 Task: Create a rule when a comment starting with text is posted to a card by anyone .
Action: Mouse moved to (874, 224)
Screenshot: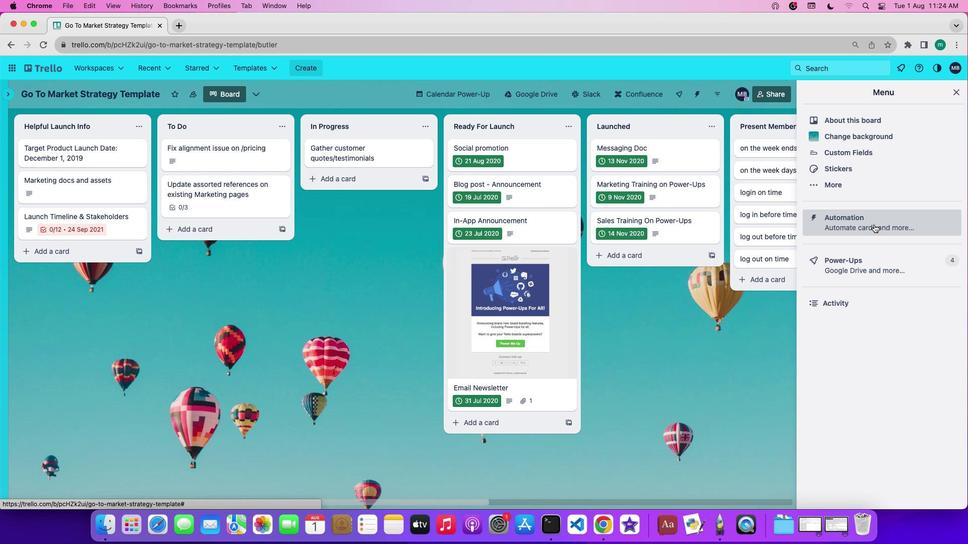 
Action: Mouse pressed left at (874, 224)
Screenshot: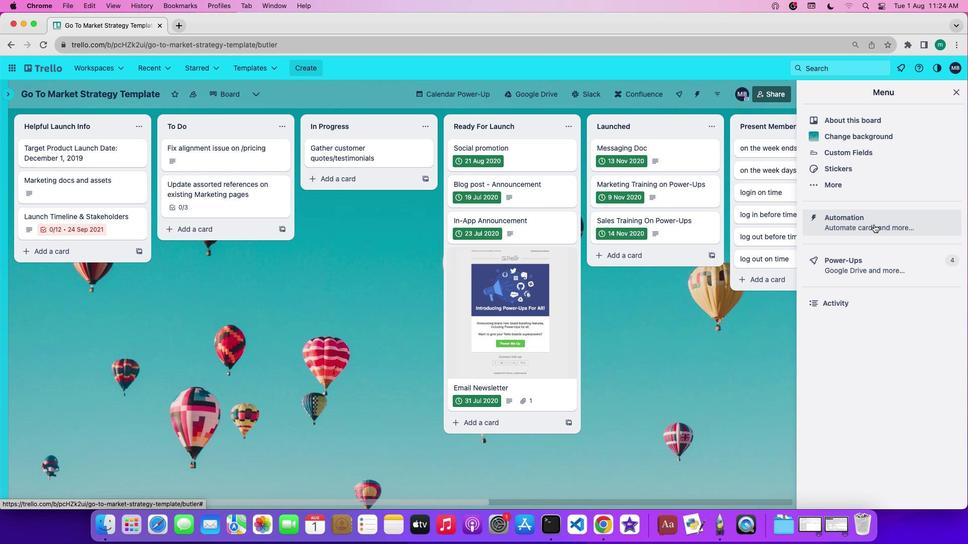 
Action: Mouse moved to (29, 179)
Screenshot: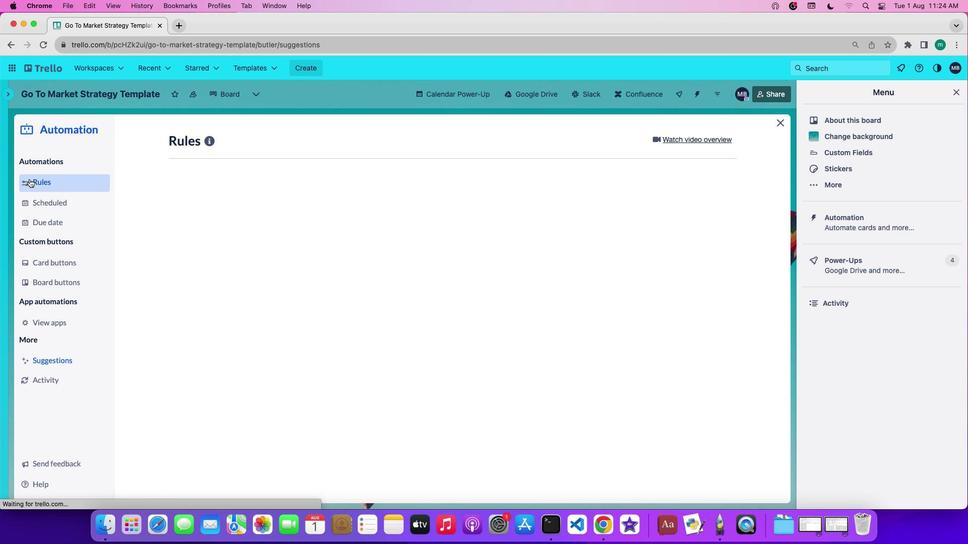
Action: Mouse pressed left at (29, 179)
Screenshot: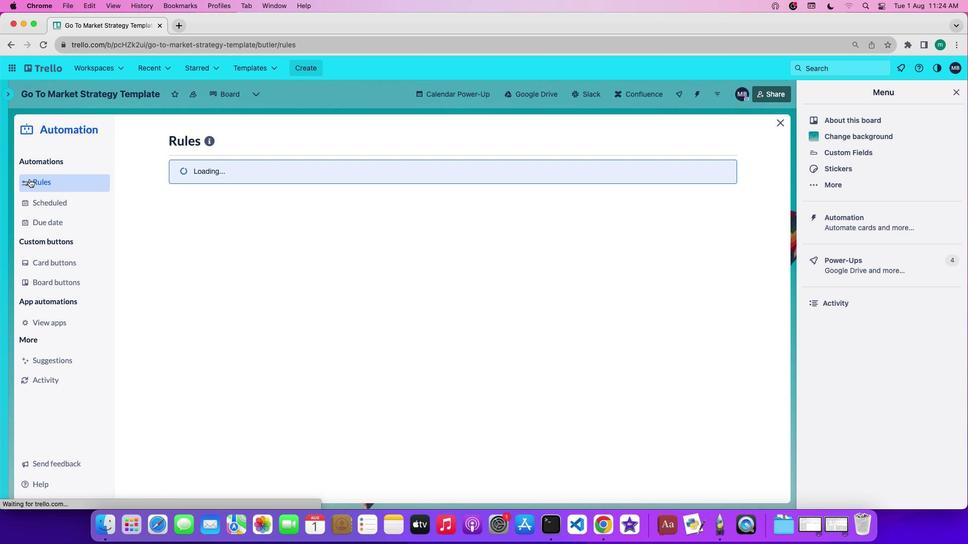 
Action: Mouse moved to (237, 367)
Screenshot: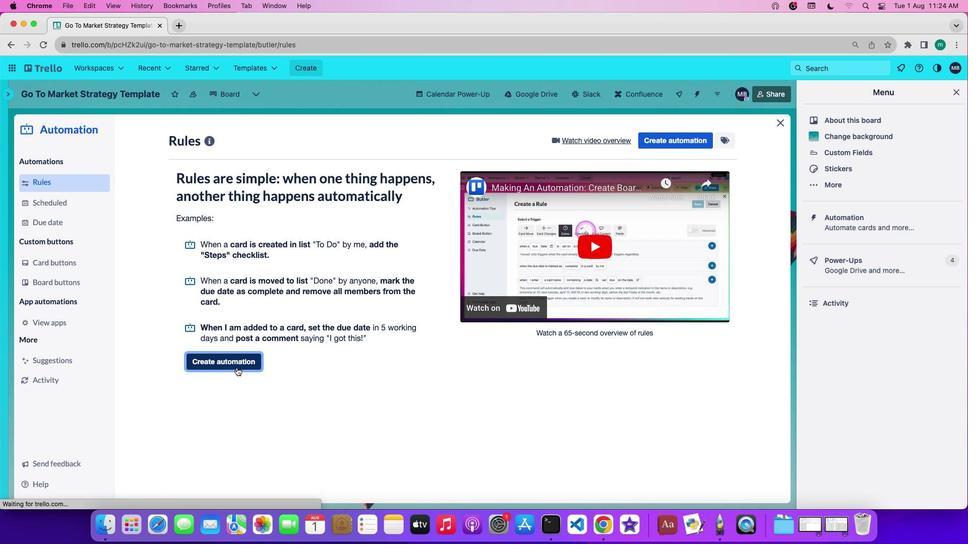 
Action: Mouse pressed left at (237, 367)
Screenshot: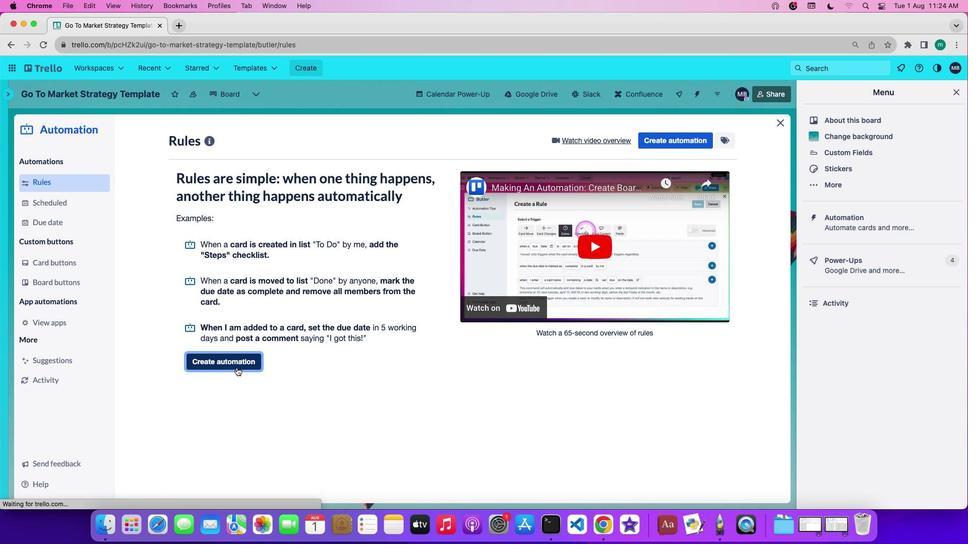 
Action: Mouse moved to (514, 233)
Screenshot: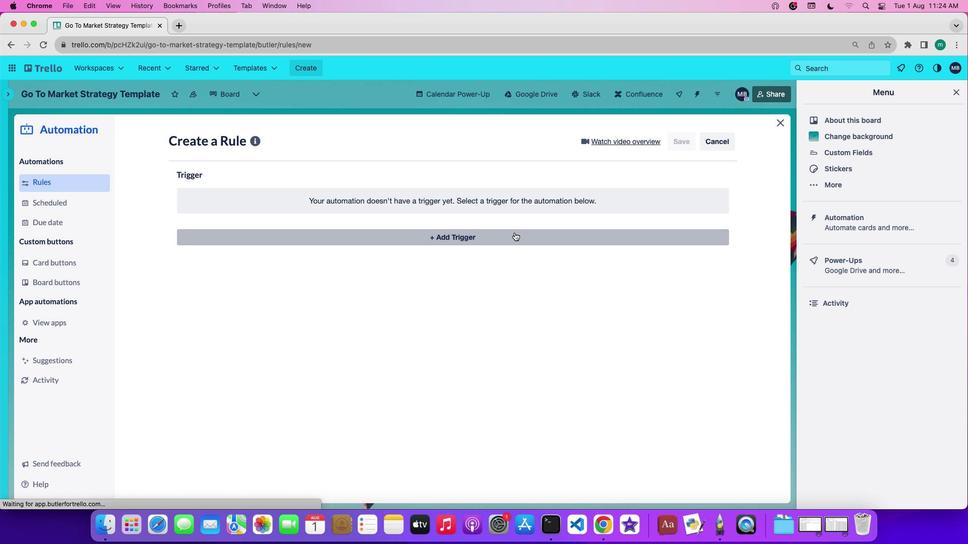 
Action: Mouse pressed left at (514, 233)
Screenshot: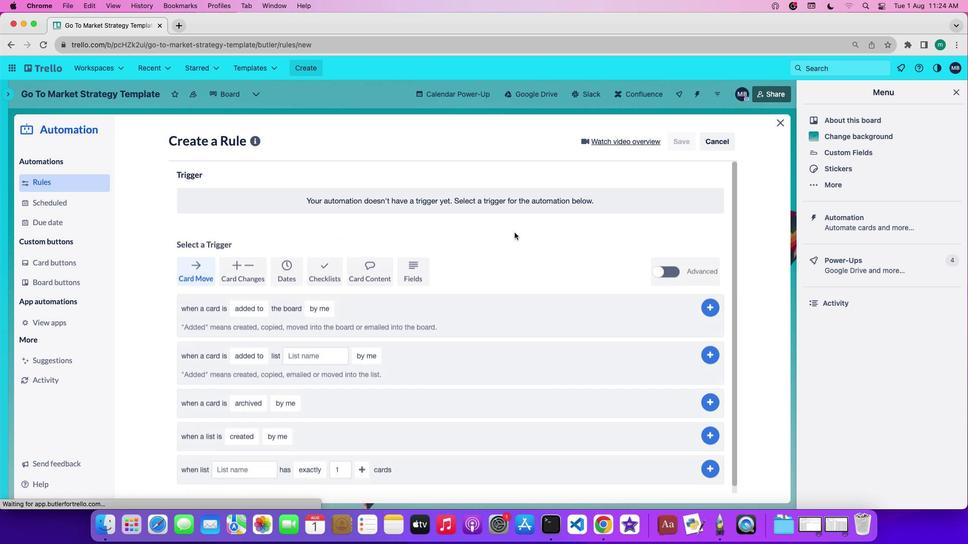 
Action: Mouse moved to (381, 269)
Screenshot: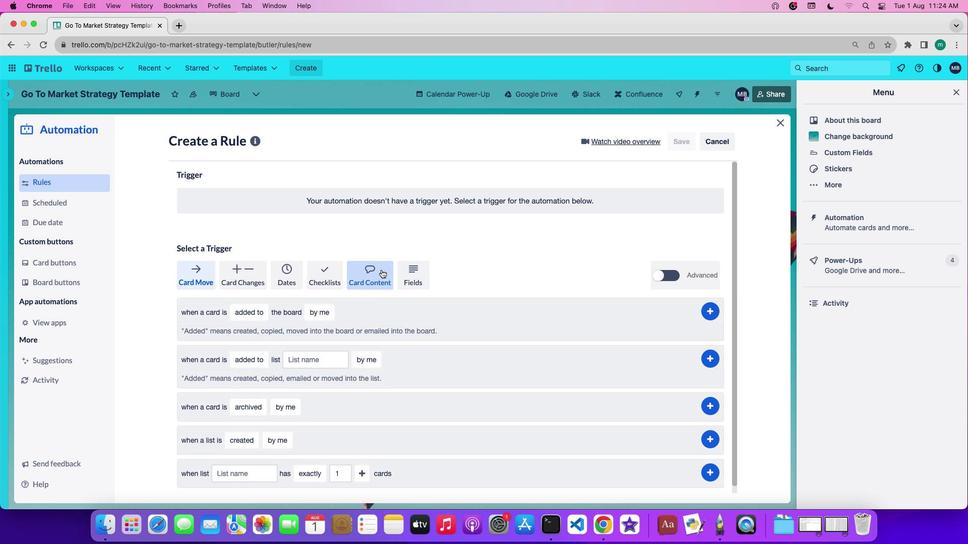 
Action: Mouse pressed left at (381, 269)
Screenshot: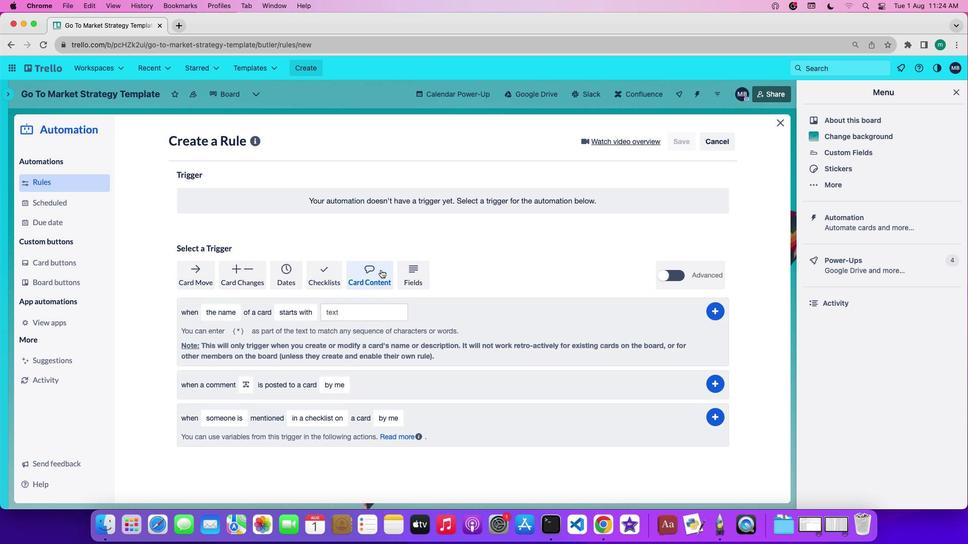 
Action: Mouse moved to (246, 383)
Screenshot: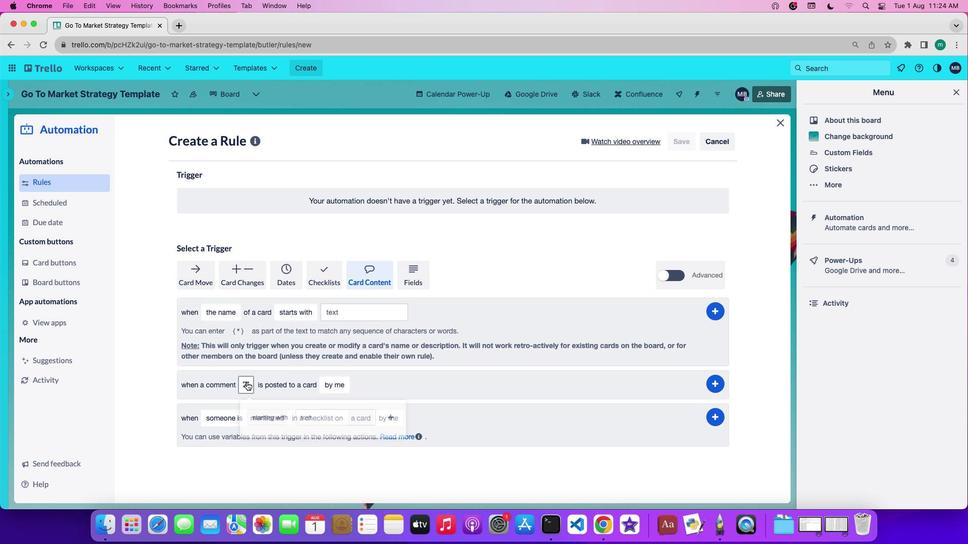 
Action: Mouse pressed left at (246, 383)
Screenshot: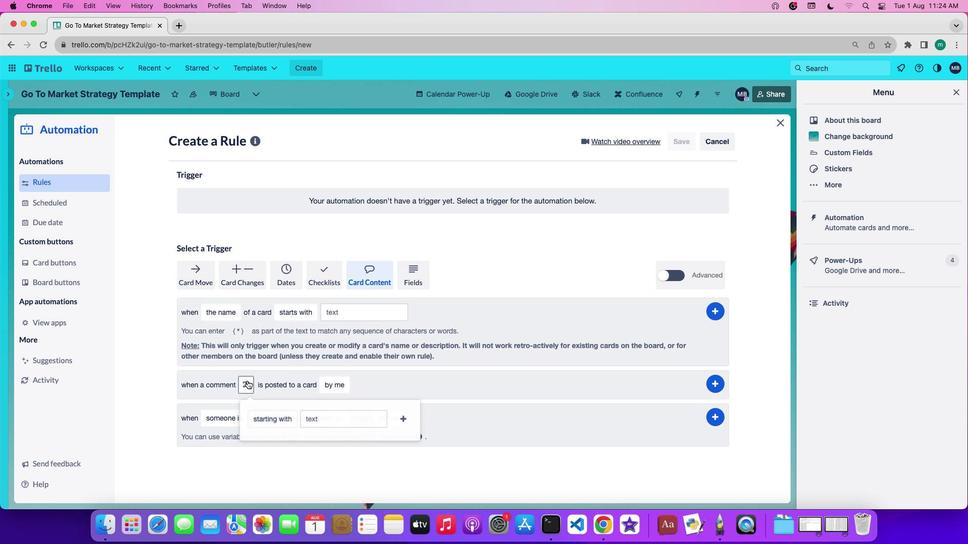 
Action: Mouse moved to (265, 428)
Screenshot: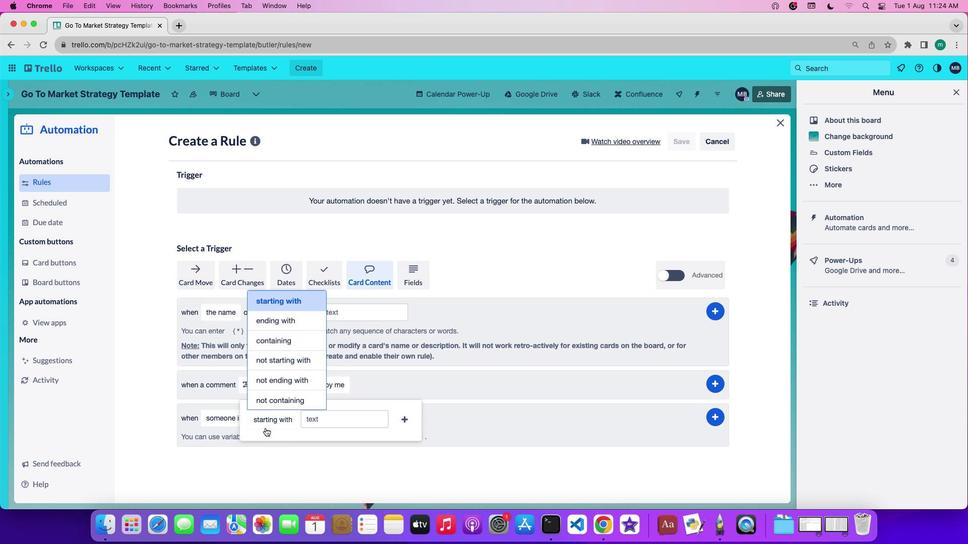 
Action: Mouse pressed left at (265, 428)
Screenshot: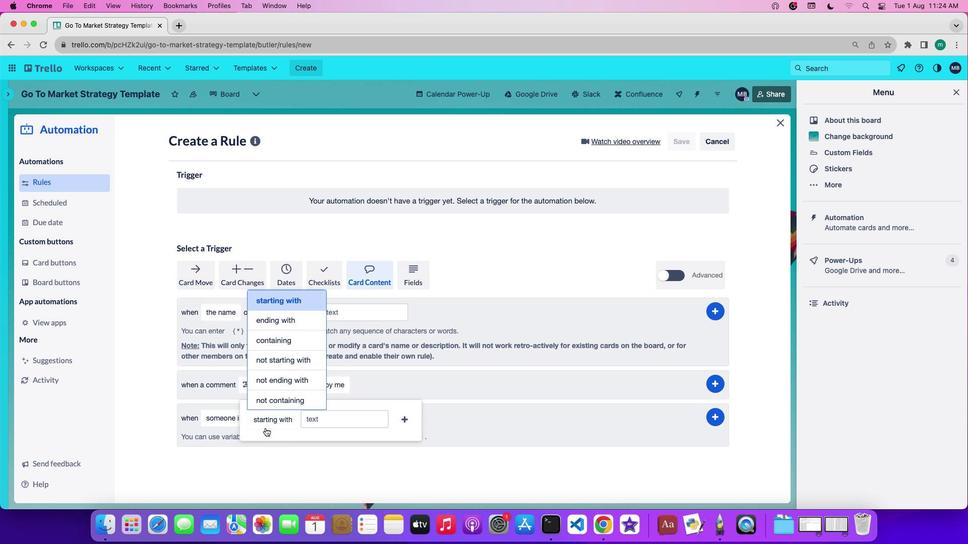 
Action: Mouse moved to (279, 305)
Screenshot: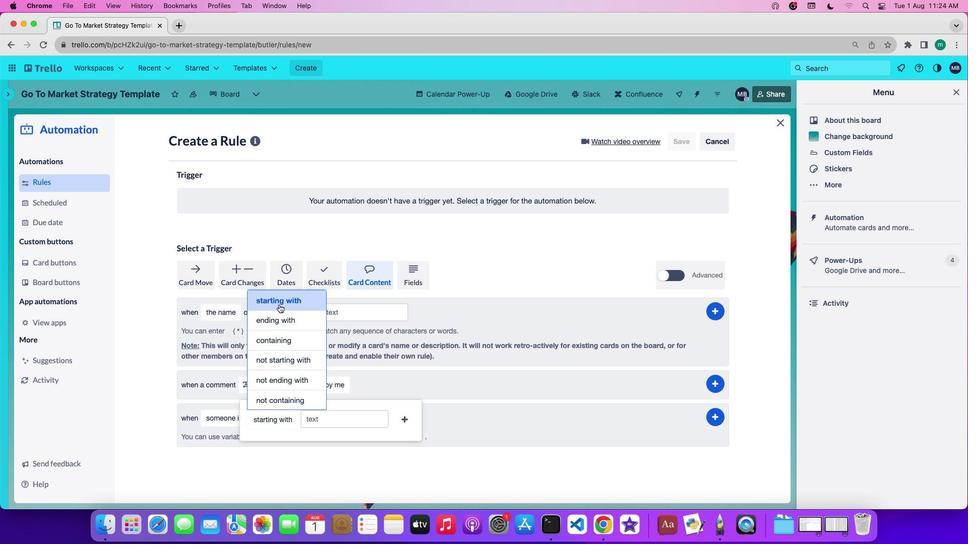 
Action: Mouse pressed left at (279, 305)
Screenshot: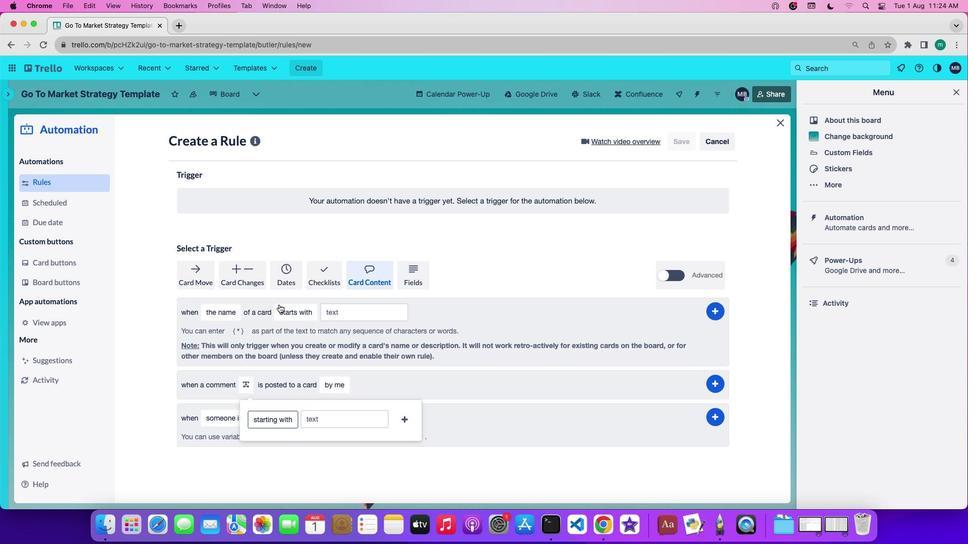 
Action: Mouse moved to (325, 419)
Screenshot: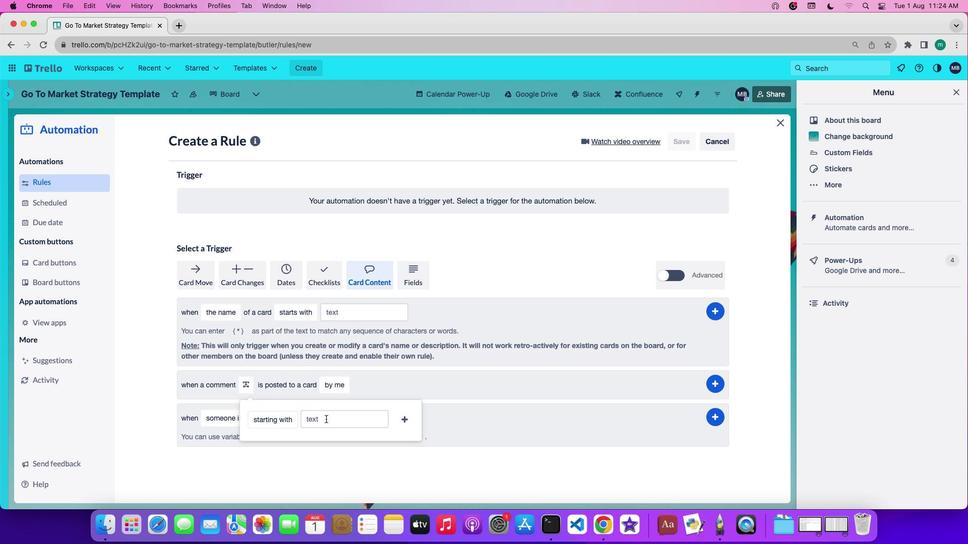 
Action: Mouse pressed left at (325, 419)
Screenshot: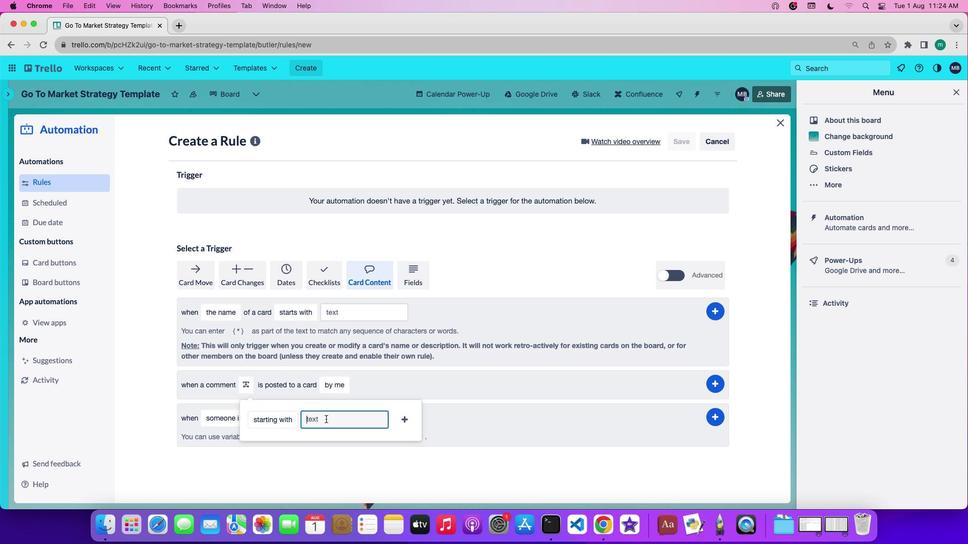 
Action: Mouse moved to (321, 416)
Screenshot: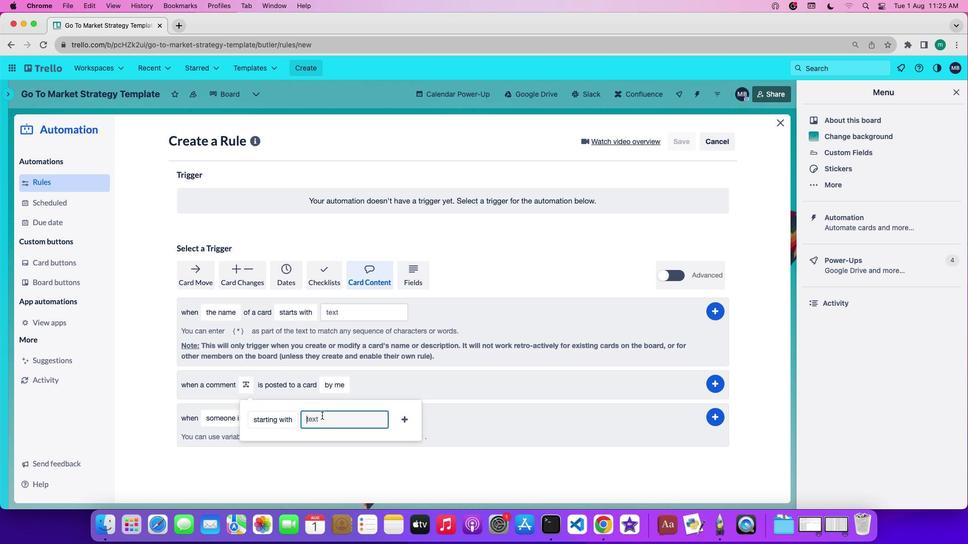 
Action: Mouse pressed left at (321, 416)
Screenshot: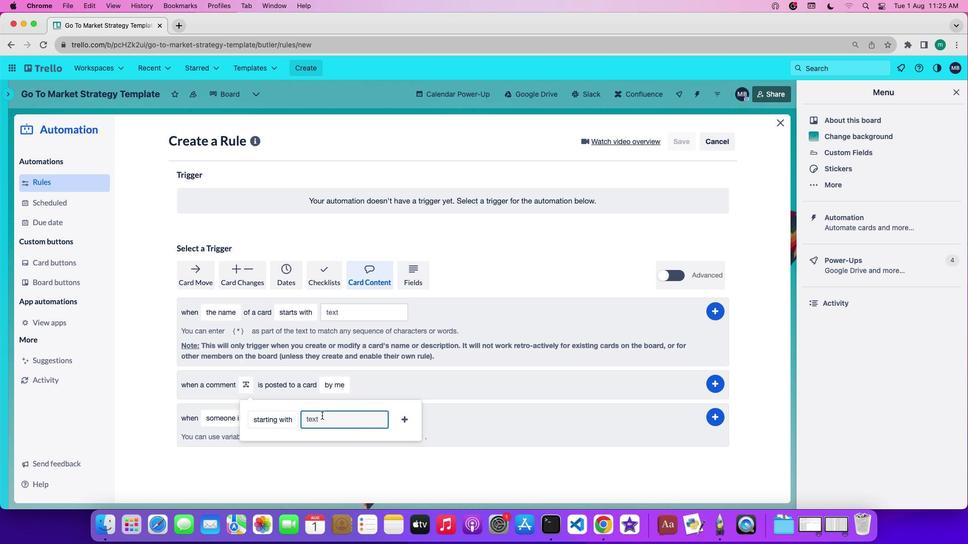 
Action: Key pressed 't''e''x''t'
Screenshot: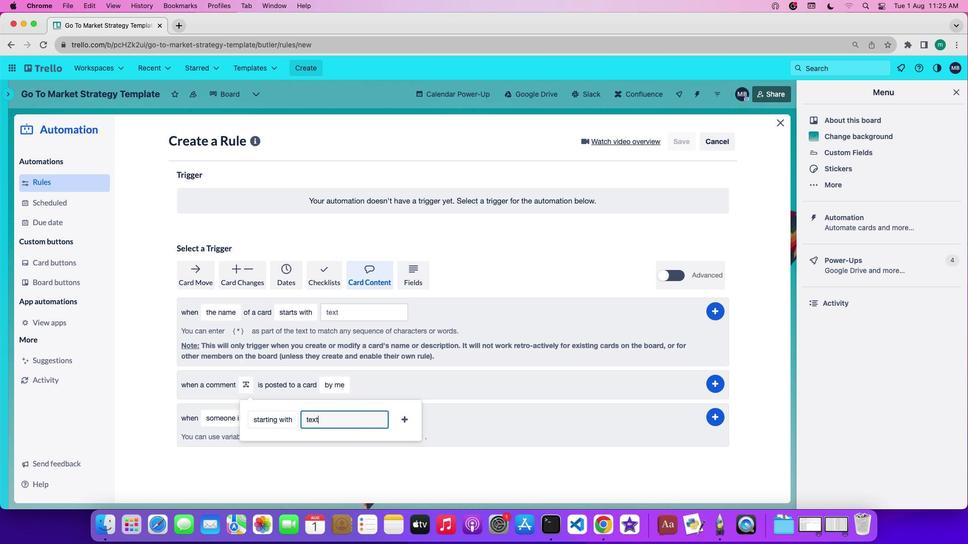 
Action: Mouse moved to (402, 420)
Screenshot: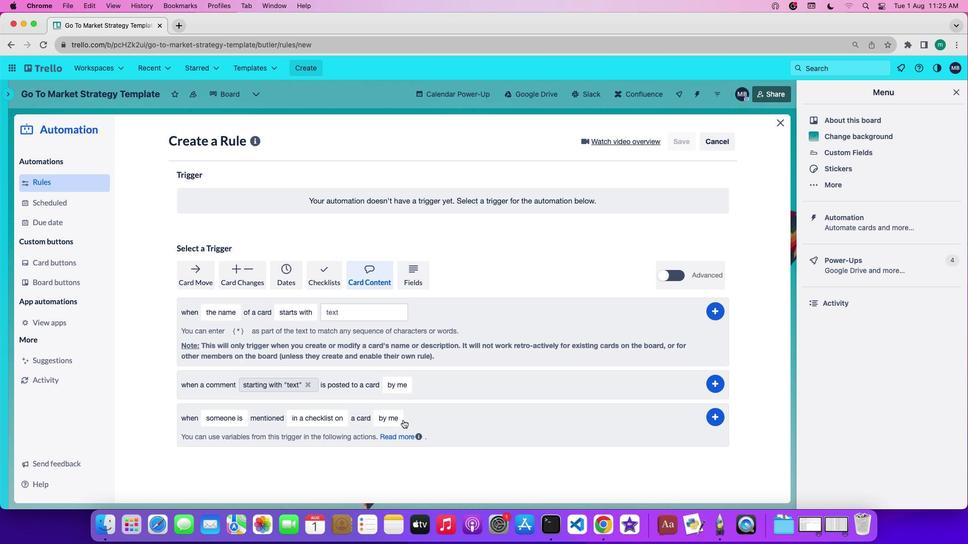 
Action: Mouse pressed left at (402, 420)
Screenshot: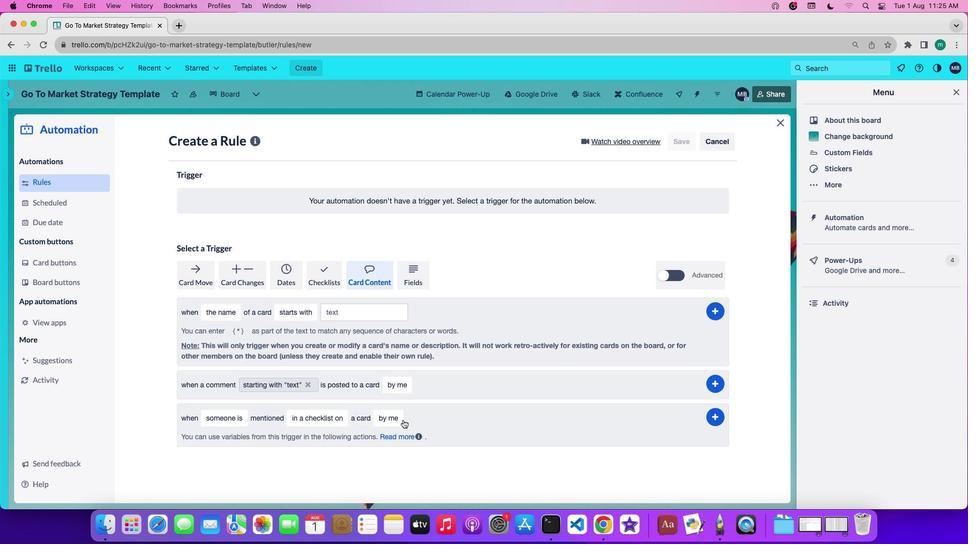 
Action: Mouse moved to (402, 389)
Screenshot: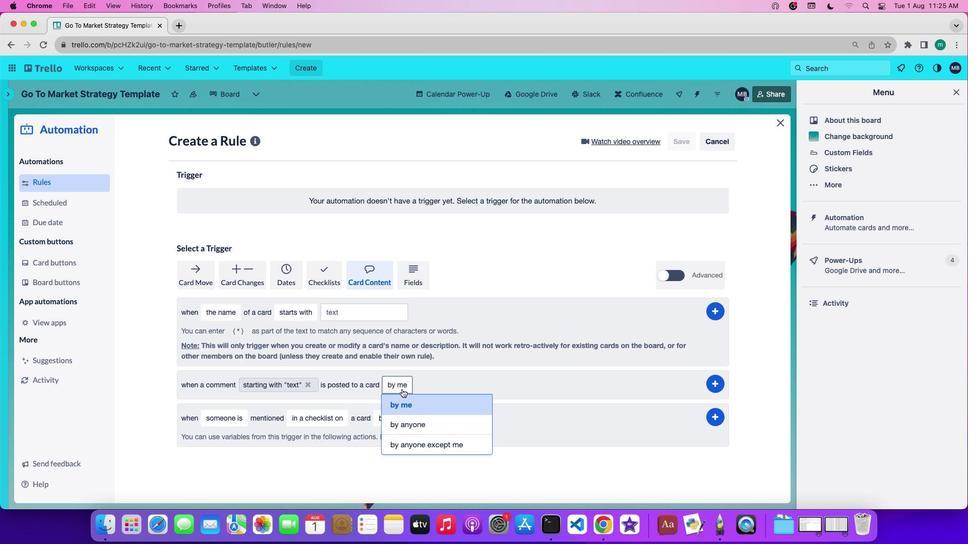 
Action: Mouse pressed left at (402, 389)
Screenshot: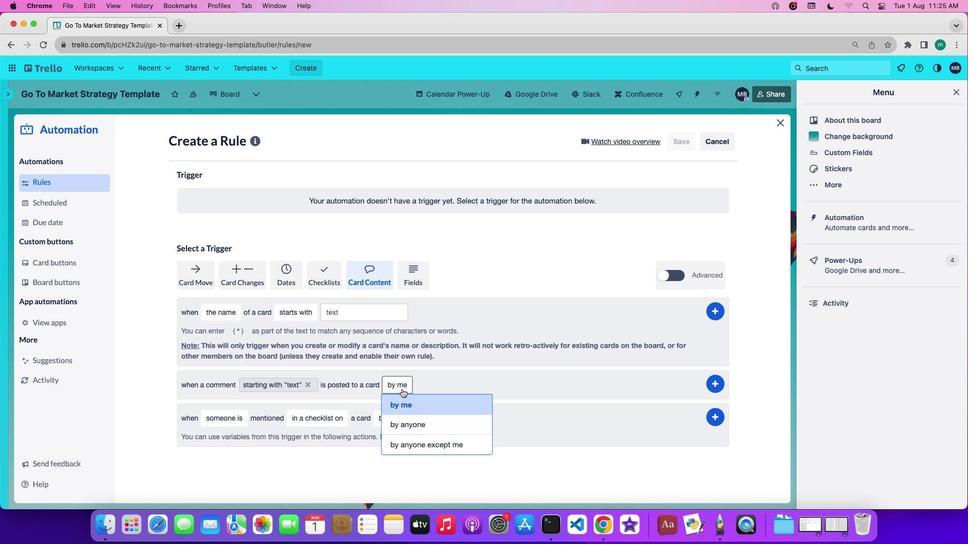 
Action: Mouse moved to (412, 425)
Screenshot: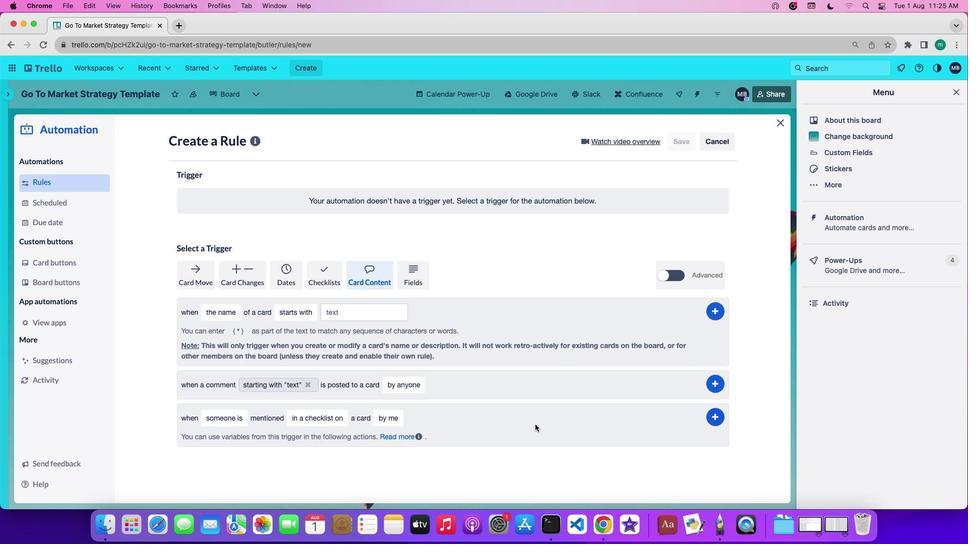 
Action: Mouse pressed left at (412, 425)
Screenshot: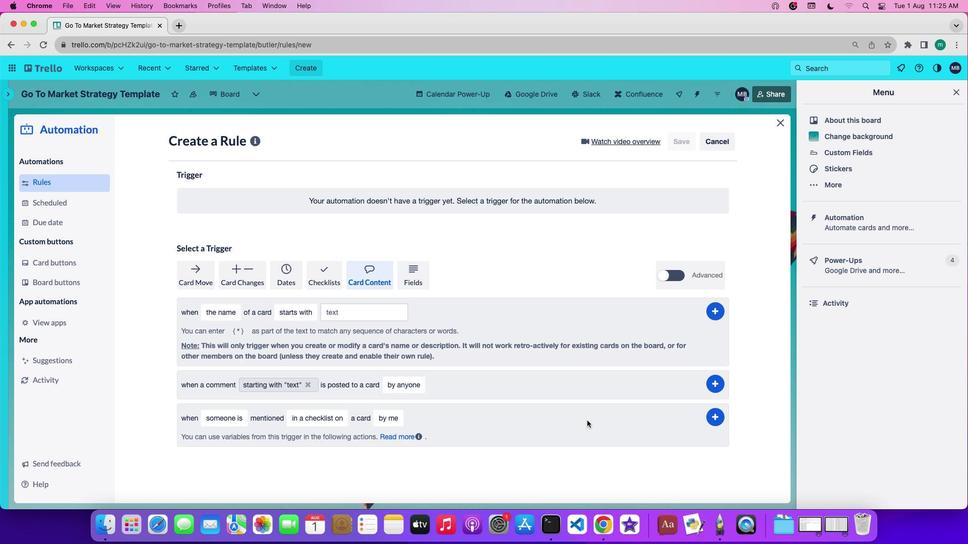 
Action: Mouse moved to (709, 388)
Screenshot: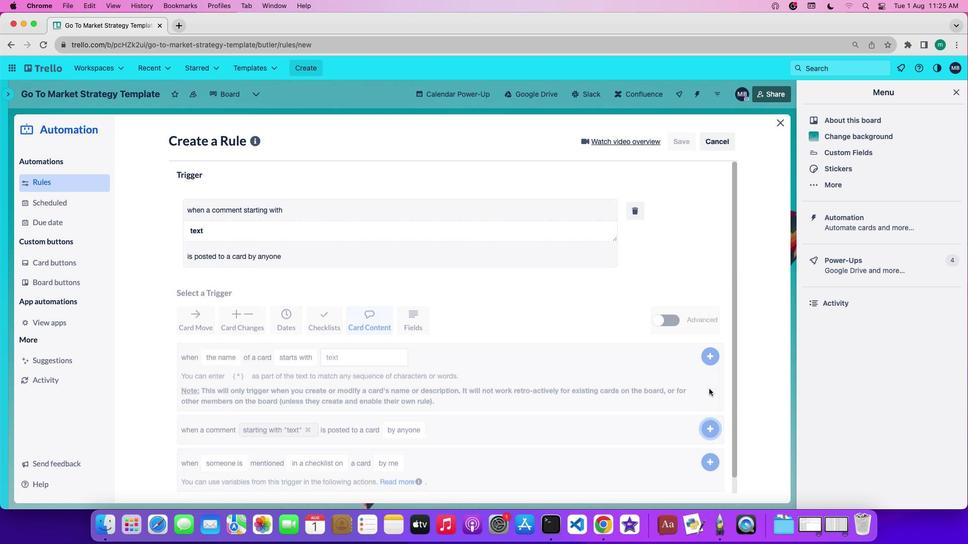 
Action: Mouse pressed left at (709, 388)
Screenshot: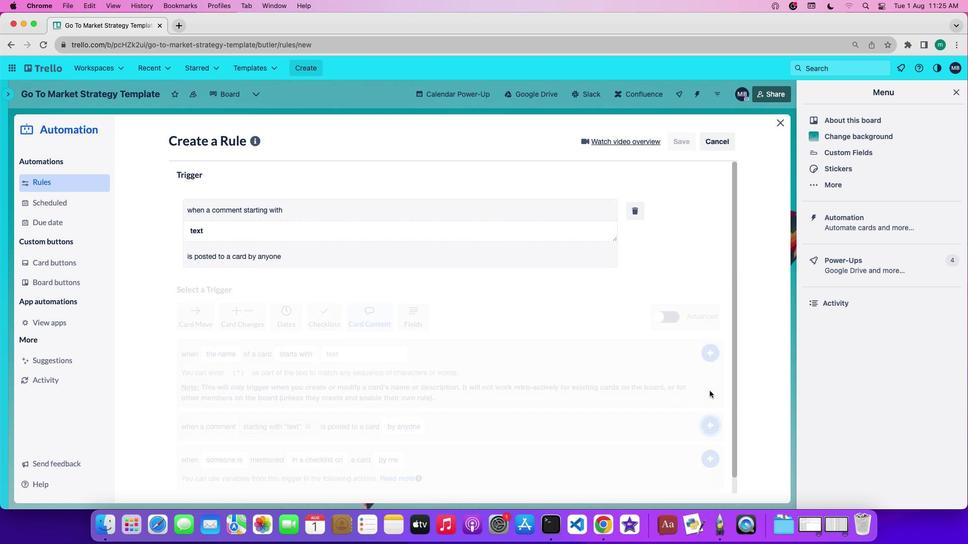 
Action: Mouse moved to (658, 412)
Screenshot: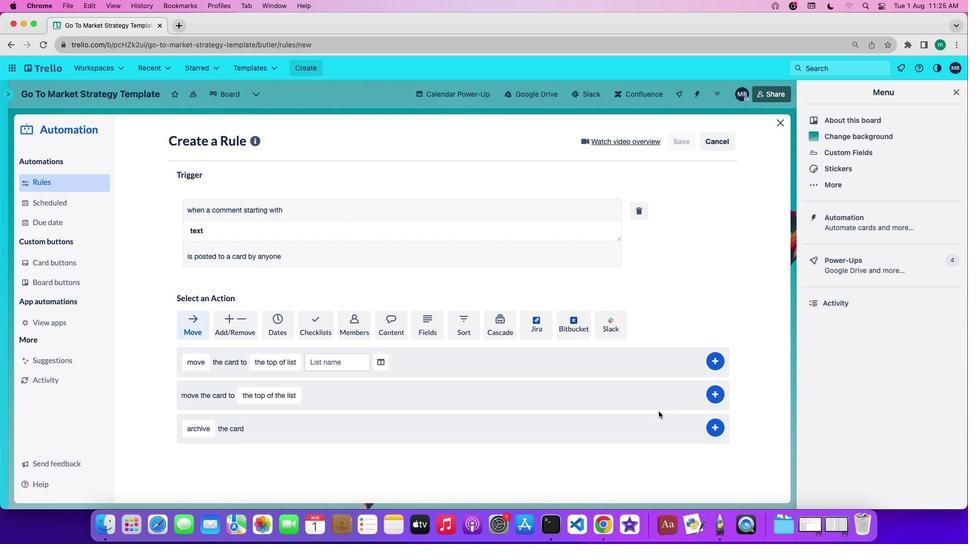 
